 Task: Add the task  Create a new online platform for peer-to-peer lending to the section Capacity Optimization Sprint in the project AgileFrame and add a Due Date to the respective task as 2024/05/02
Action: Mouse moved to (448, 273)
Screenshot: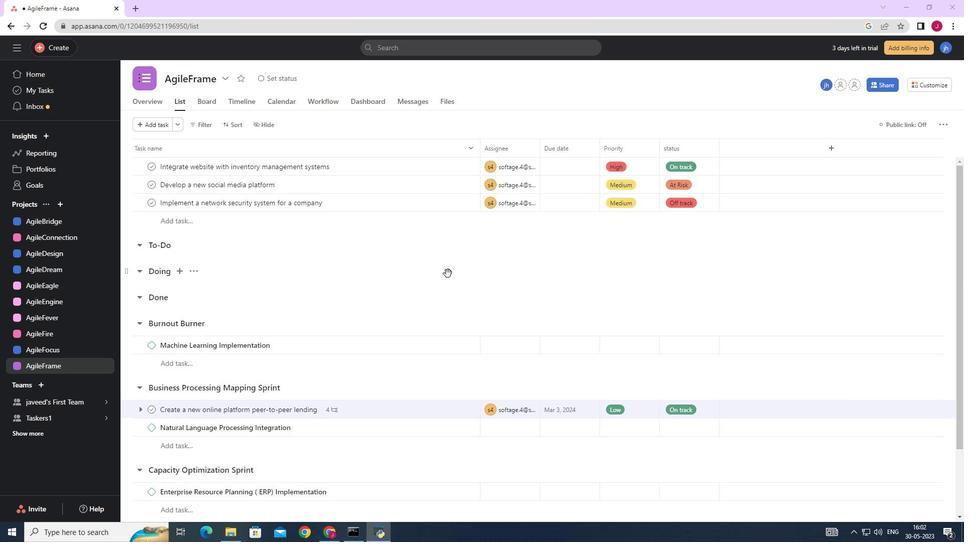 
Action: Mouse scrolled (448, 273) with delta (0, 0)
Screenshot: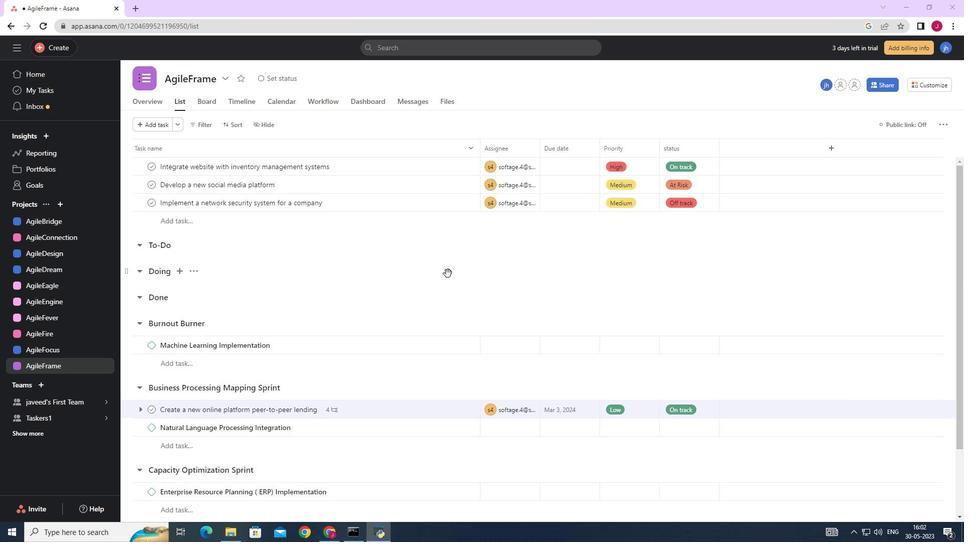 
Action: Mouse moved to (455, 356)
Screenshot: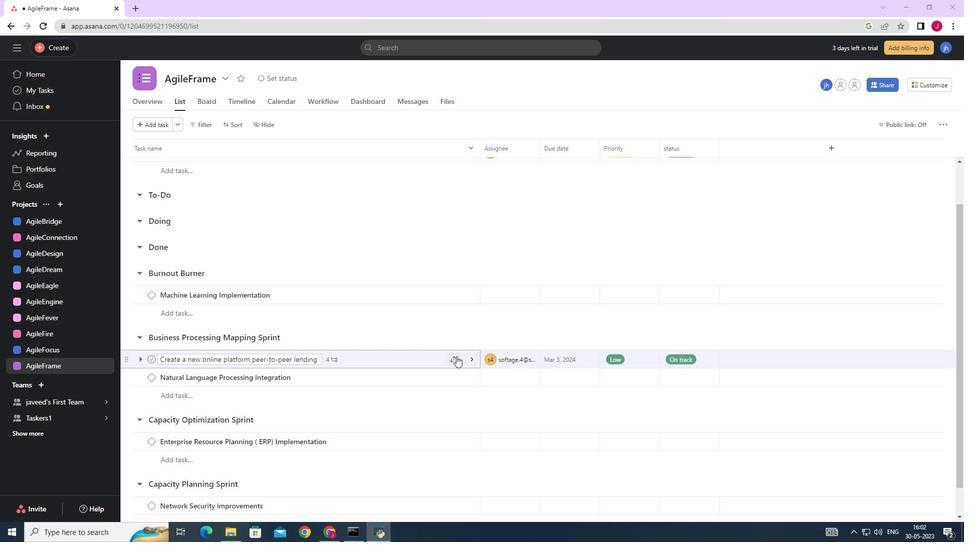 
Action: Mouse pressed left at (455, 356)
Screenshot: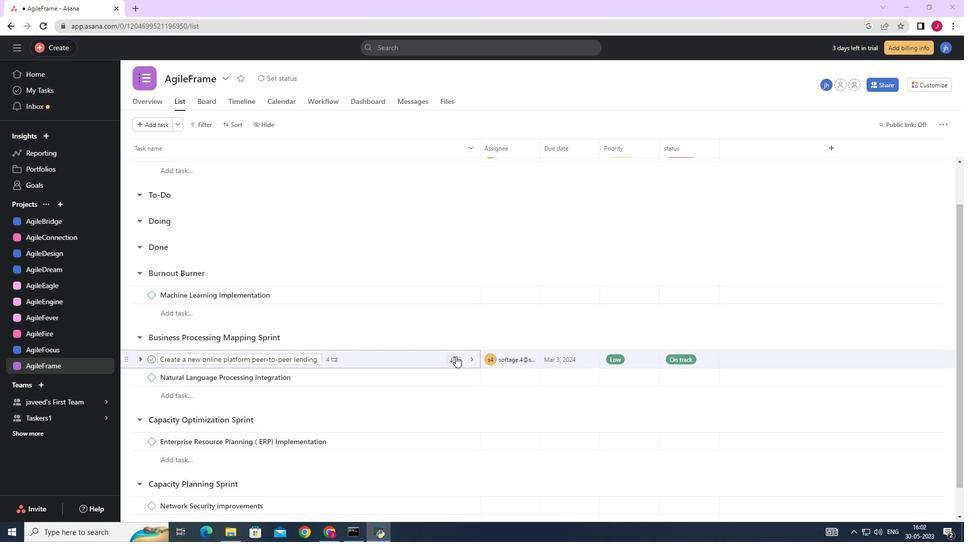 
Action: Mouse moved to (402, 319)
Screenshot: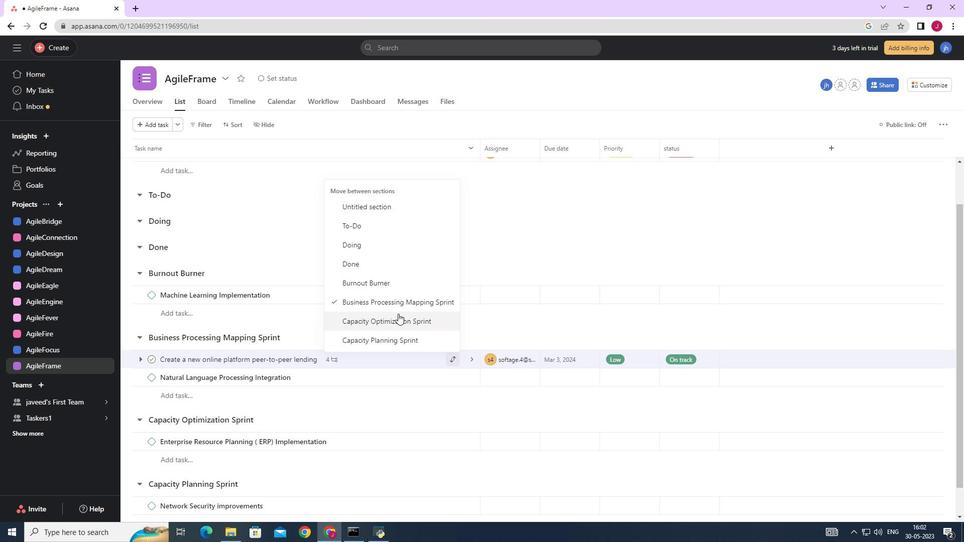 
Action: Mouse pressed left at (402, 319)
Screenshot: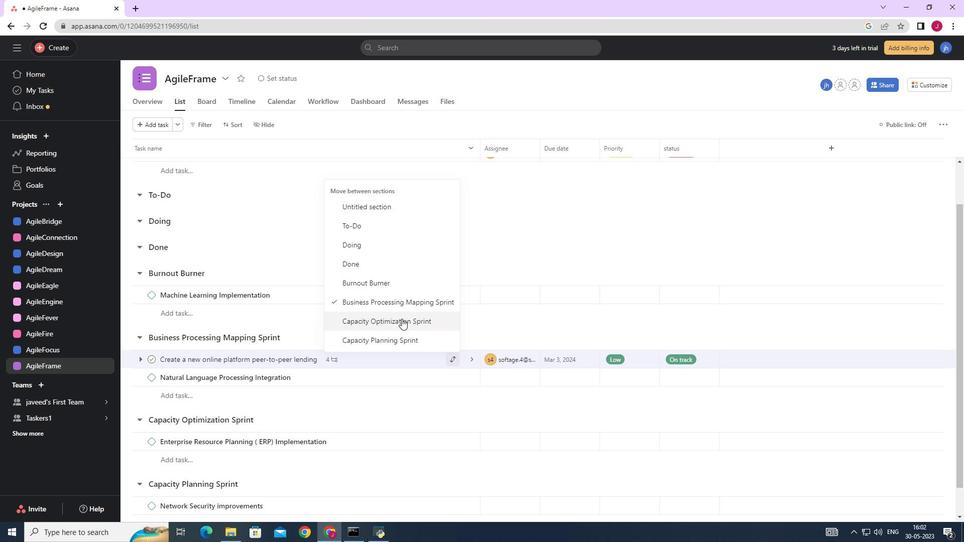 
Action: Mouse moved to (511, 325)
Screenshot: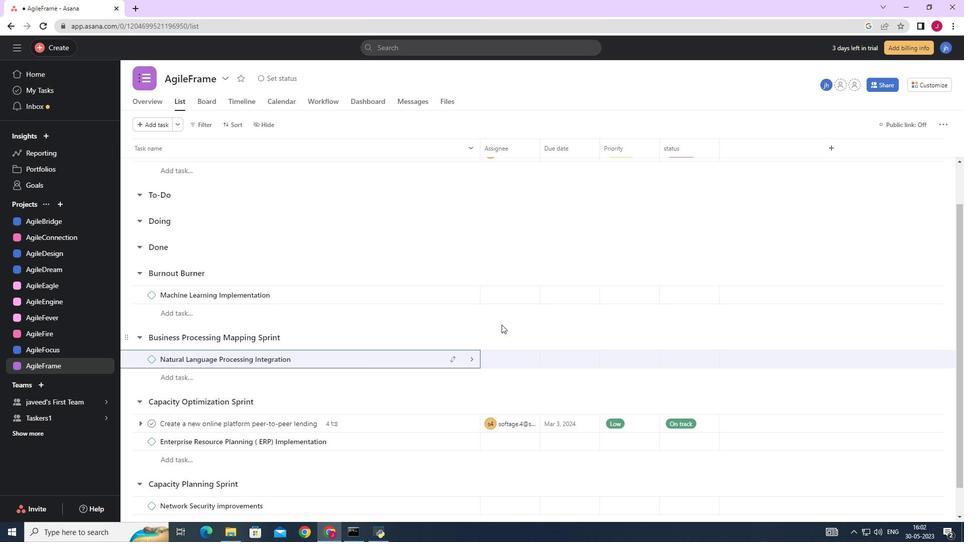 
Action: Mouse scrolled (511, 324) with delta (0, 0)
Screenshot: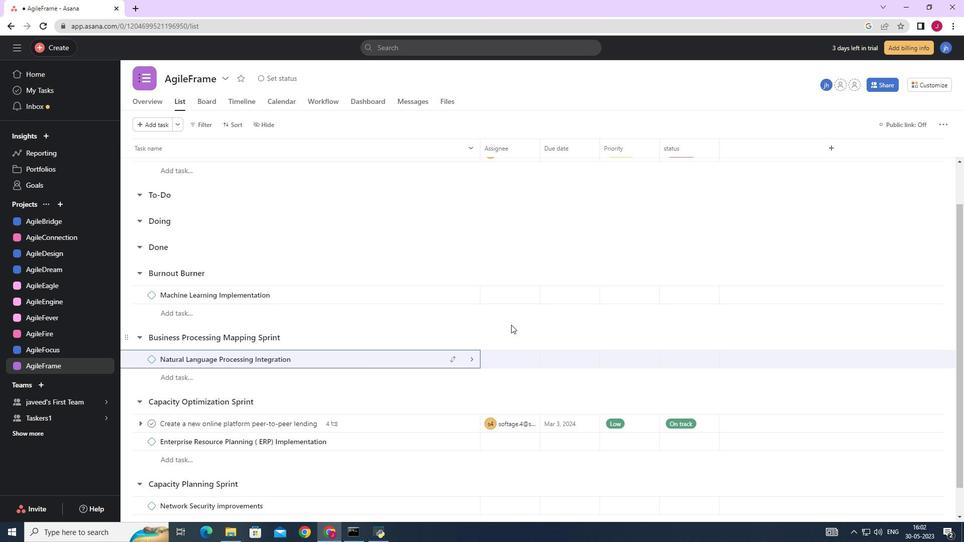 
Action: Mouse scrolled (511, 324) with delta (0, 0)
Screenshot: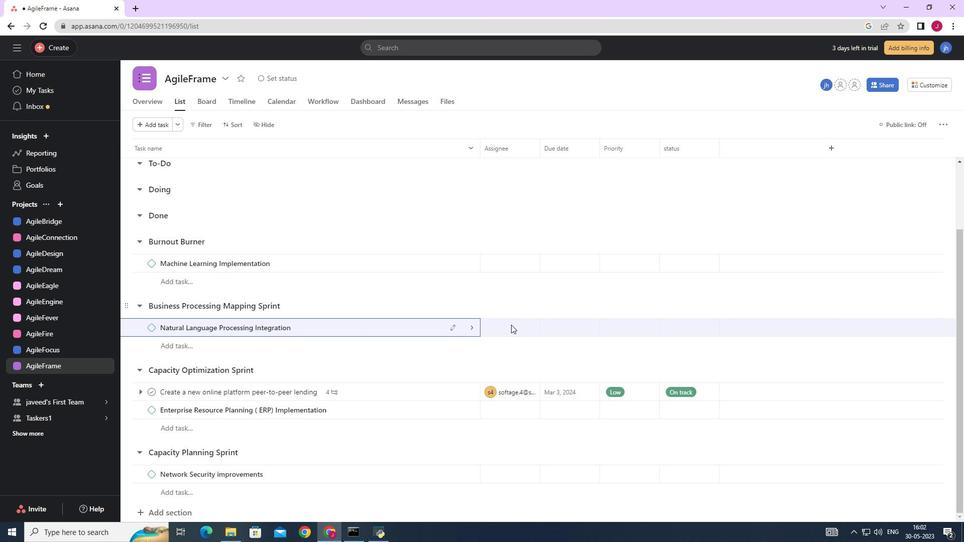 
Action: Mouse moved to (612, 378)
Screenshot: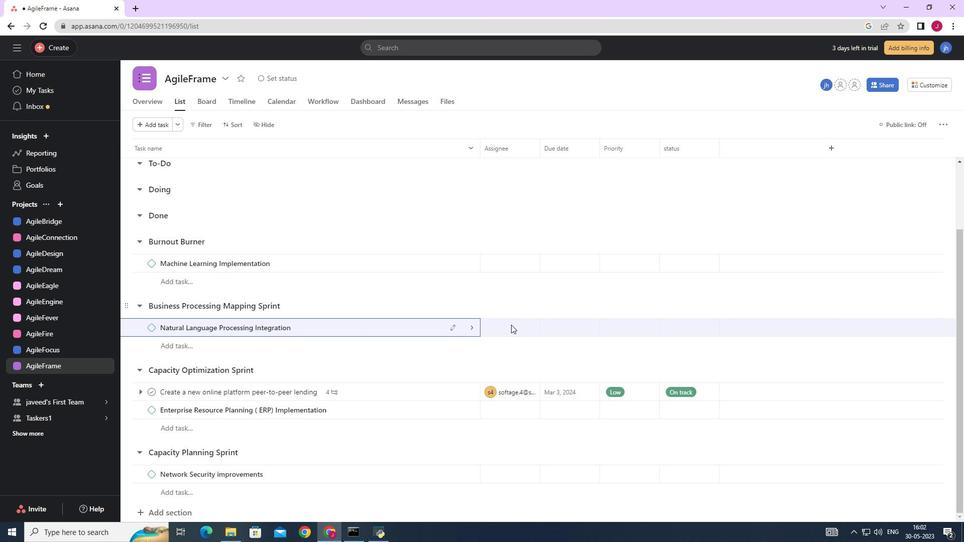 
Action: Mouse scrolled (511, 324) with delta (0, 0)
Screenshot: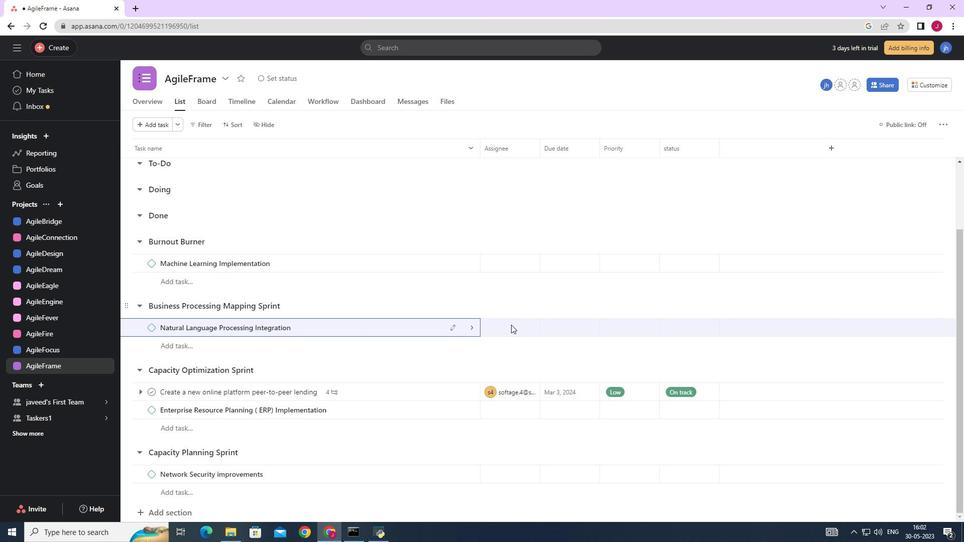 
Action: Mouse moved to (572, 390)
Screenshot: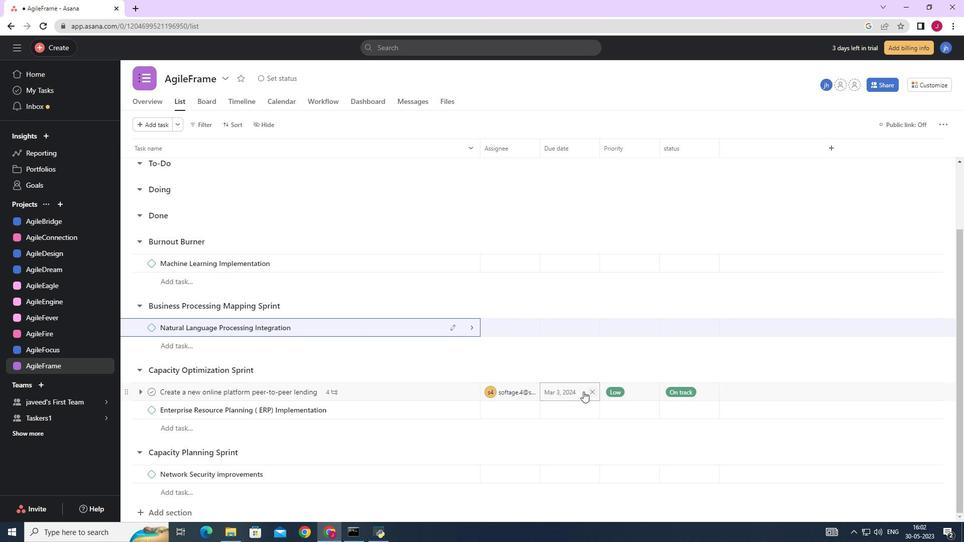 
Action: Mouse pressed left at (572, 390)
Screenshot: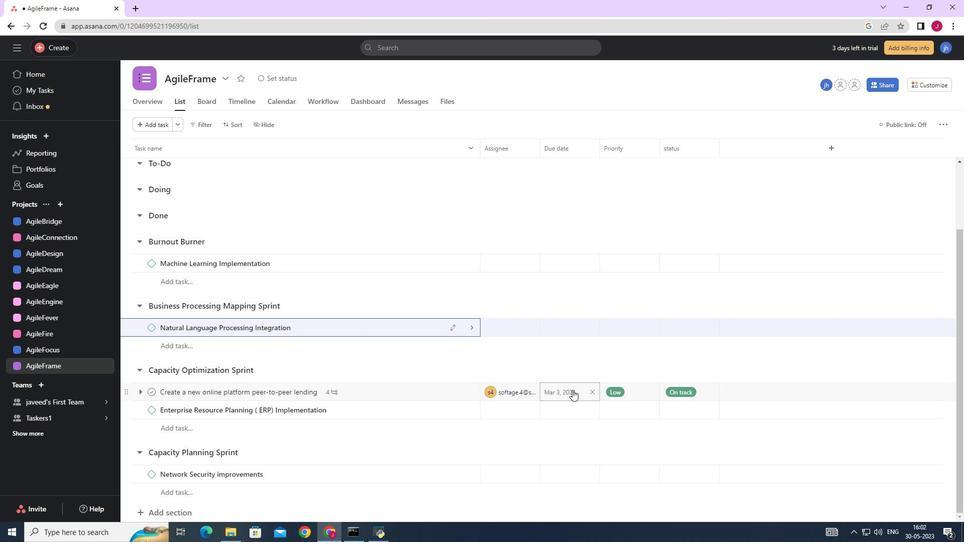 
Action: Mouse moved to (670, 230)
Screenshot: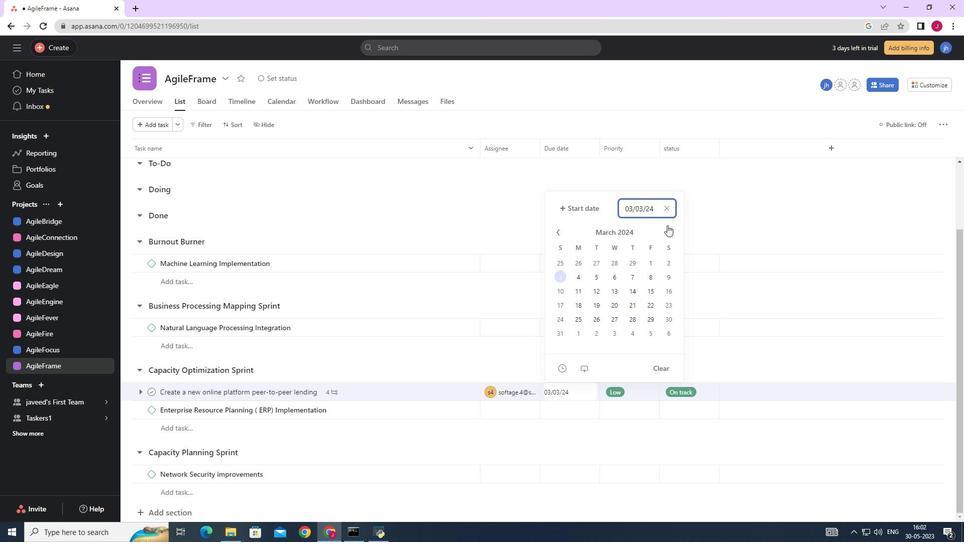
Action: Mouse pressed left at (670, 230)
Screenshot: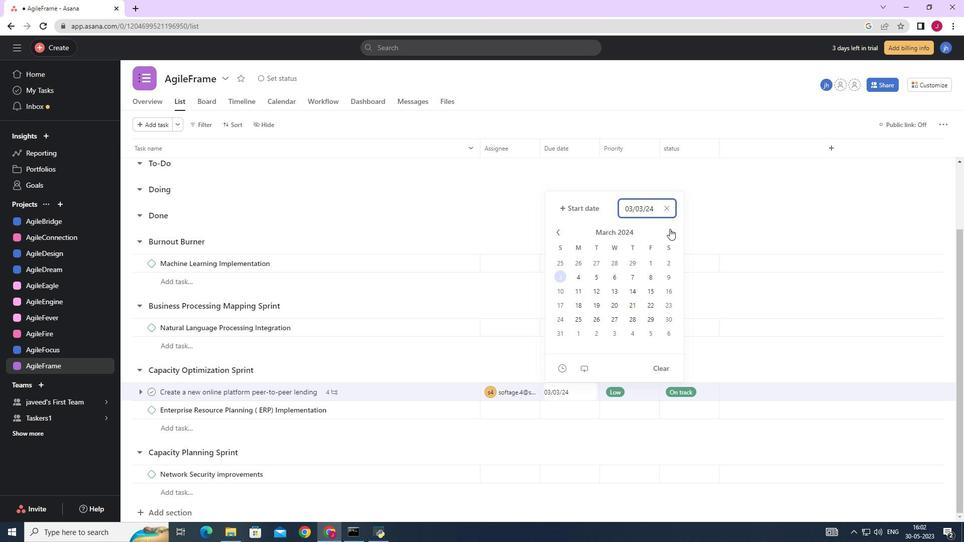 
Action: Mouse moved to (671, 230)
Screenshot: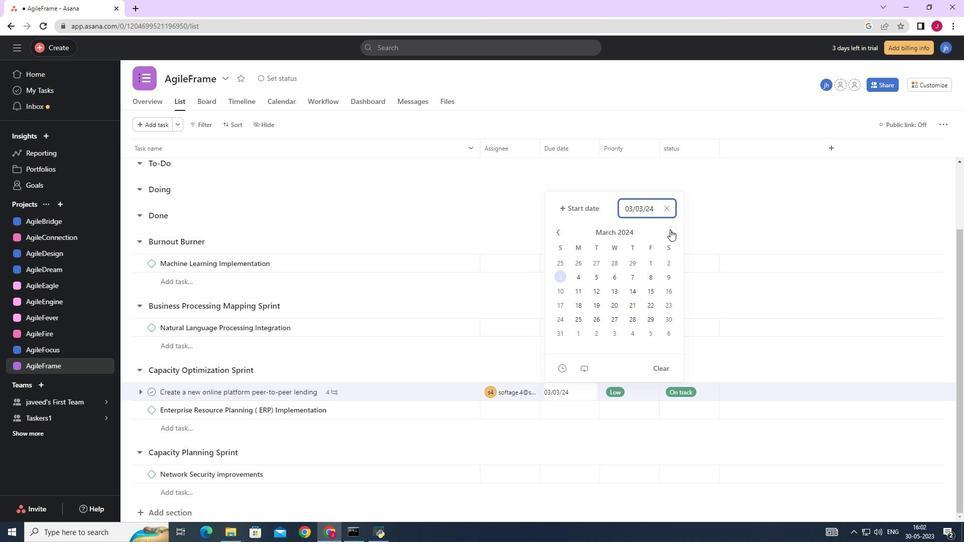 
Action: Mouse pressed left at (671, 230)
Screenshot: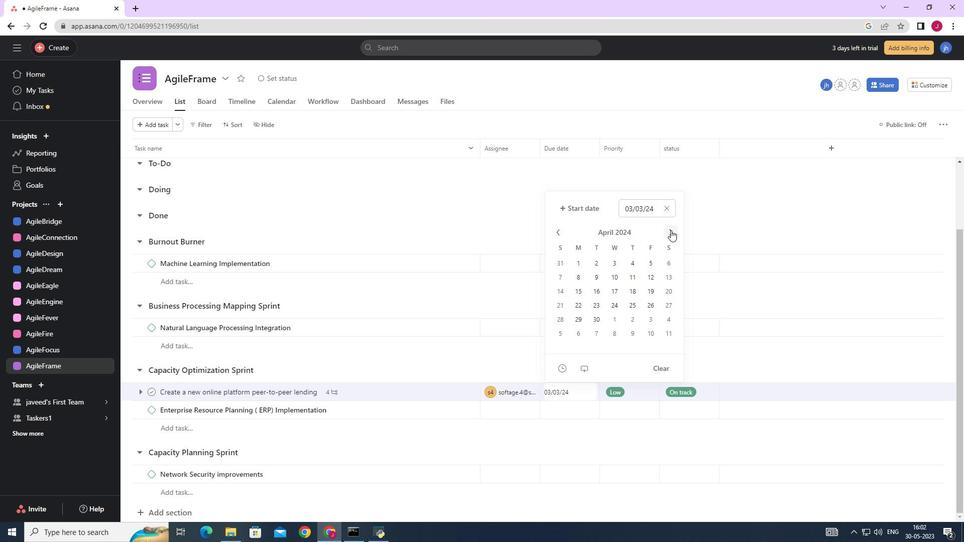 
Action: Mouse moved to (634, 265)
Screenshot: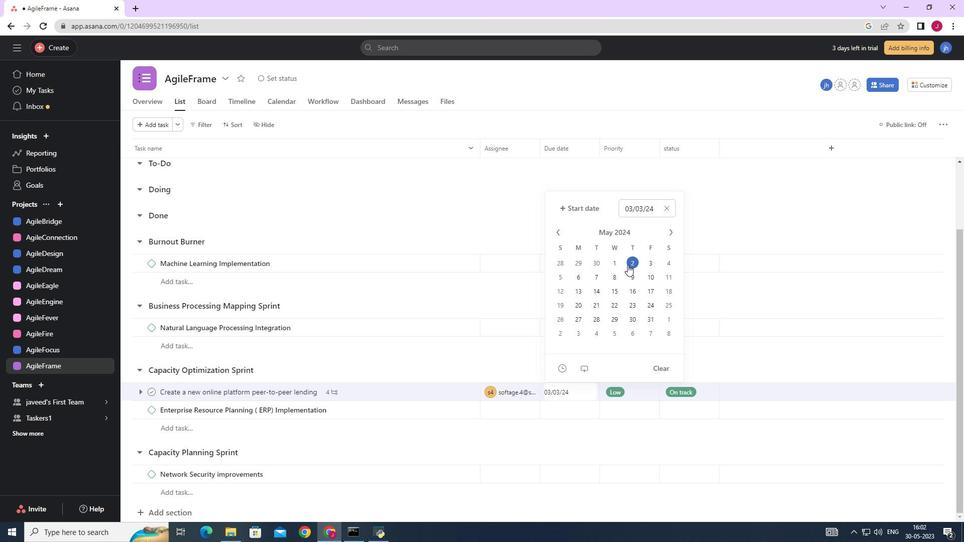 
Action: Mouse pressed left at (634, 265)
Screenshot: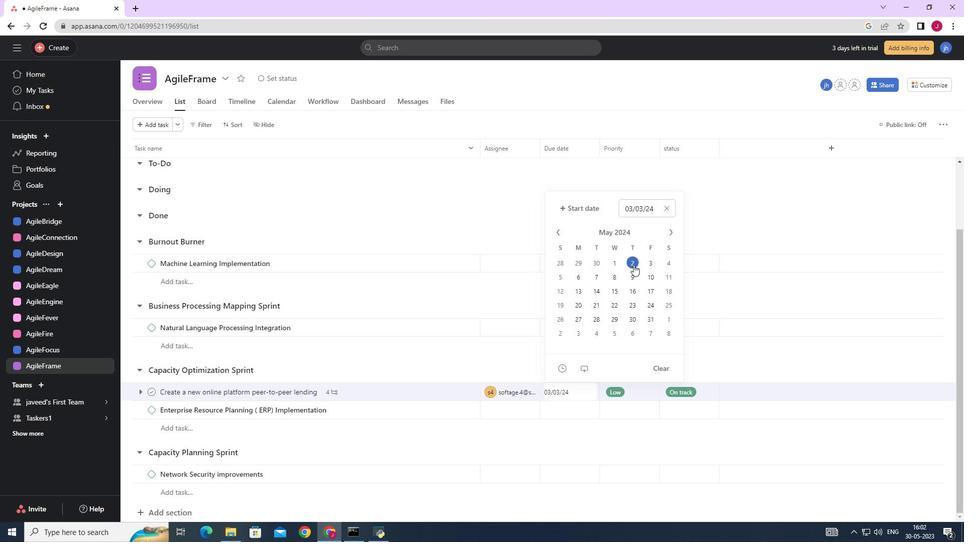 
Action: Mouse moved to (794, 202)
Screenshot: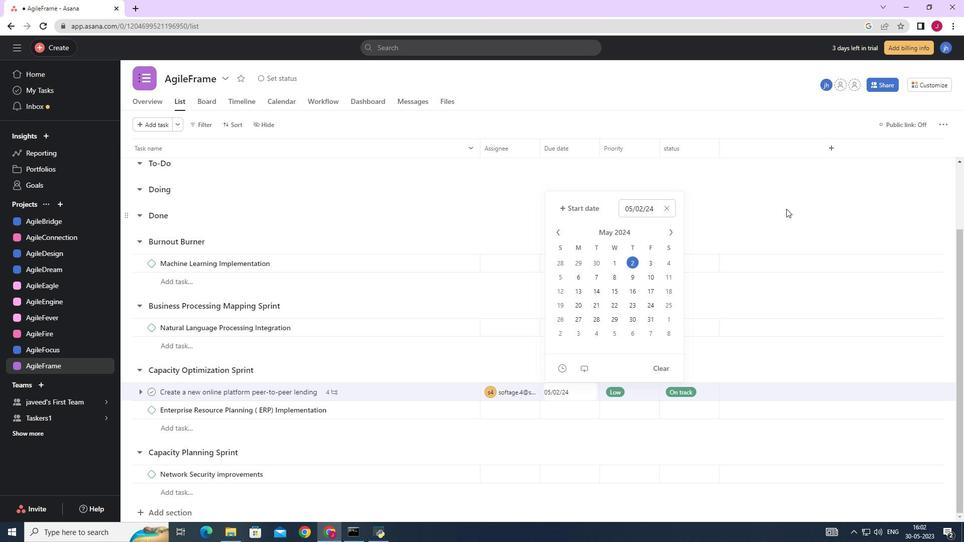 
Action: Mouse pressed left at (794, 202)
Screenshot: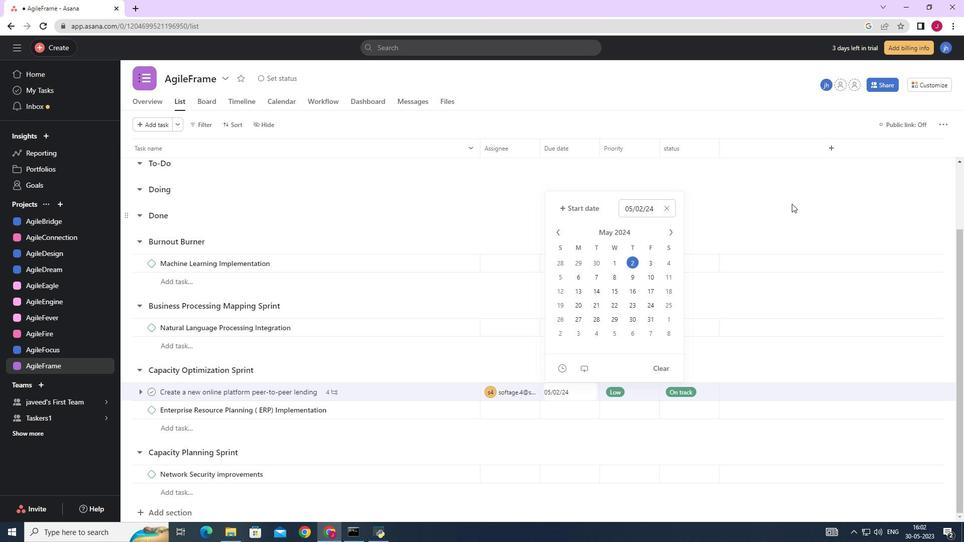 
